 Task: Add Harsh Tikku as Team Member of Scrum Project Project0006 in Jira
Action: Mouse moved to (362, 410)
Screenshot: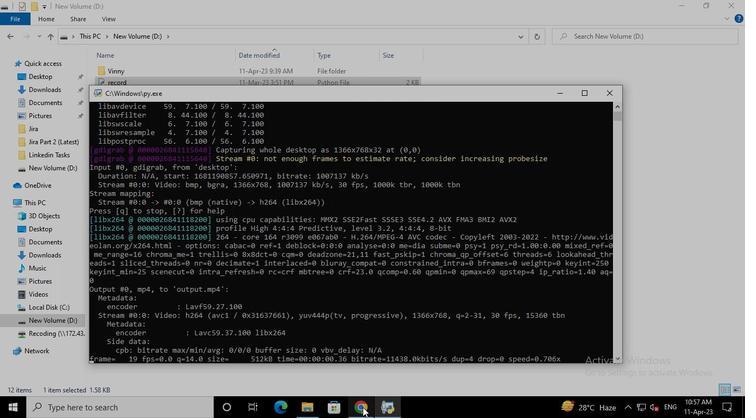 
Action: Mouse pressed left at (362, 410)
Screenshot: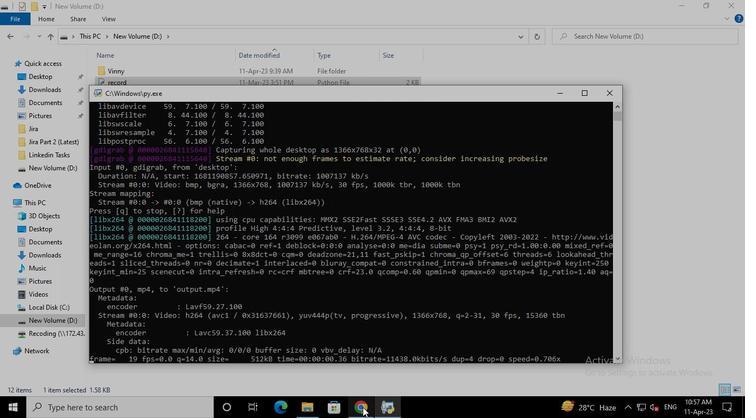 
Action: Mouse moved to (258, 145)
Screenshot: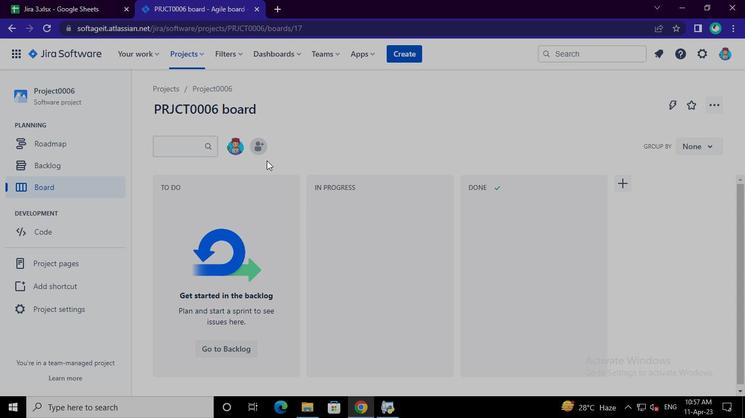
Action: Mouse pressed left at (258, 145)
Screenshot: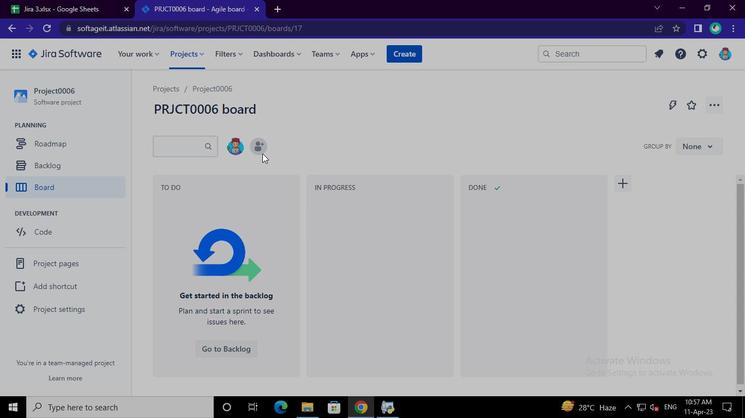 
Action: Mouse moved to (335, 121)
Screenshot: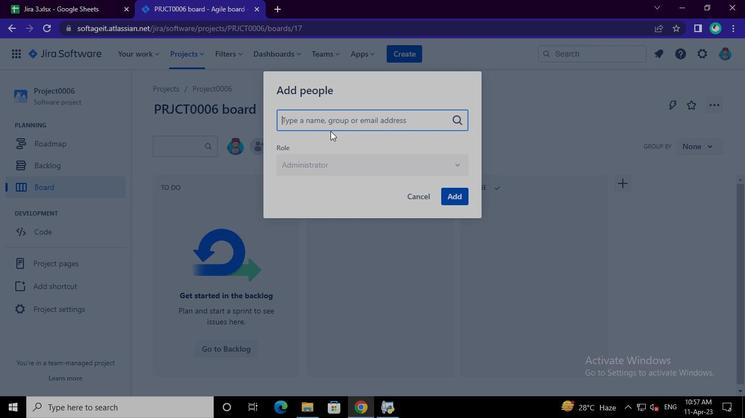 
Action: Mouse pressed left at (335, 121)
Screenshot: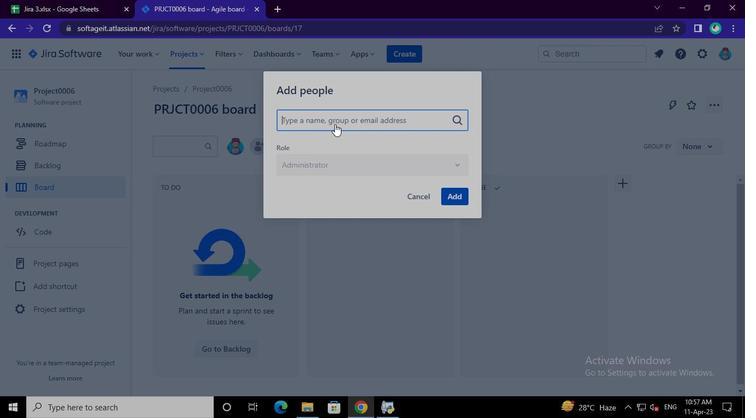 
Action: Keyboard Key.shift
Screenshot: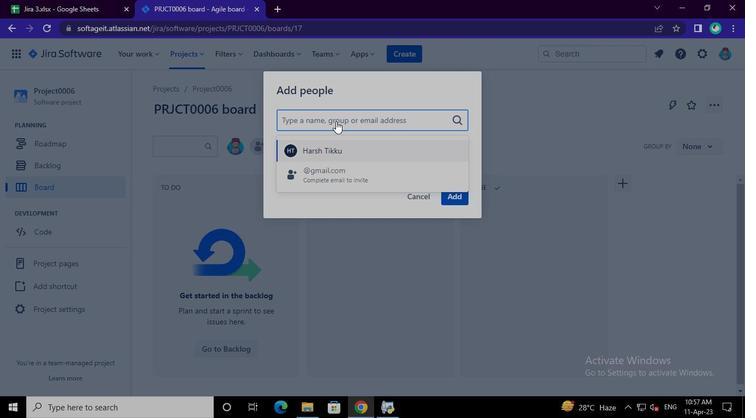 
Action: Keyboard H
Screenshot: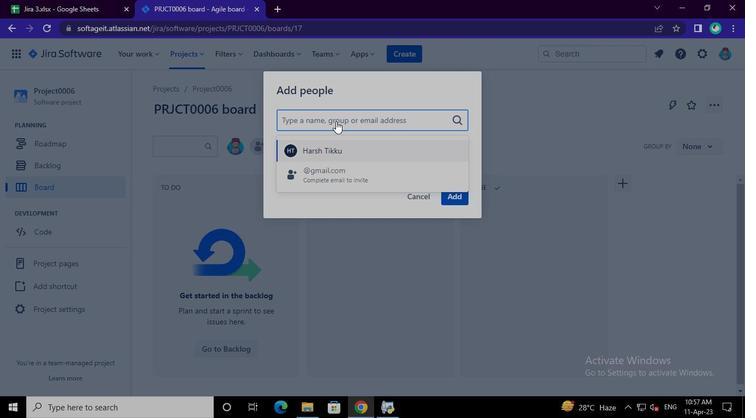 
Action: Keyboard a
Screenshot: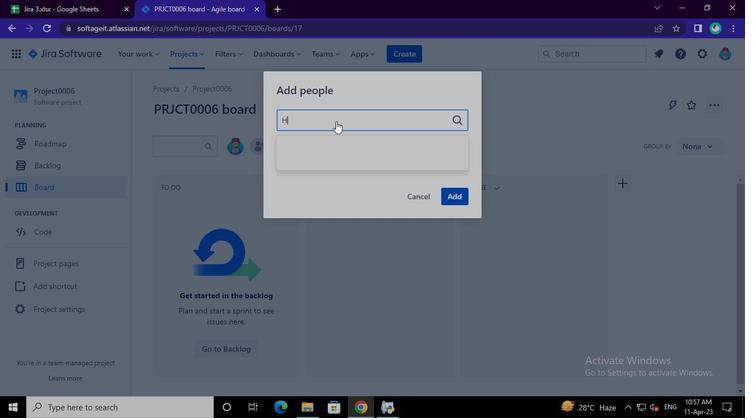 
Action: Keyboard r
Screenshot: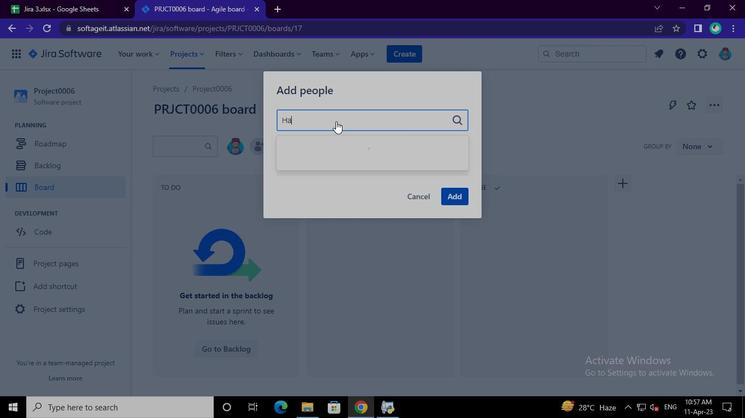 
Action: Keyboard s
Screenshot: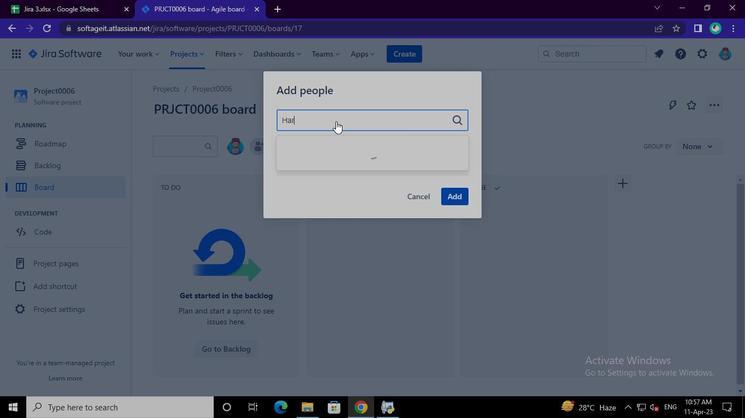 
Action: Keyboard h
Screenshot: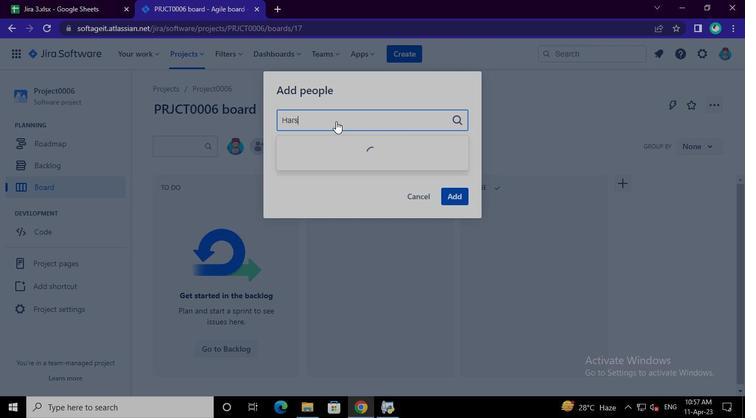 
Action: Keyboard Key.space
Screenshot: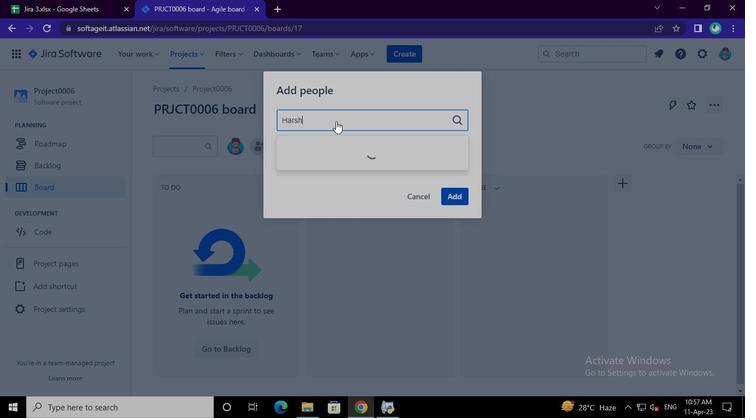 
Action: Keyboard t
Screenshot: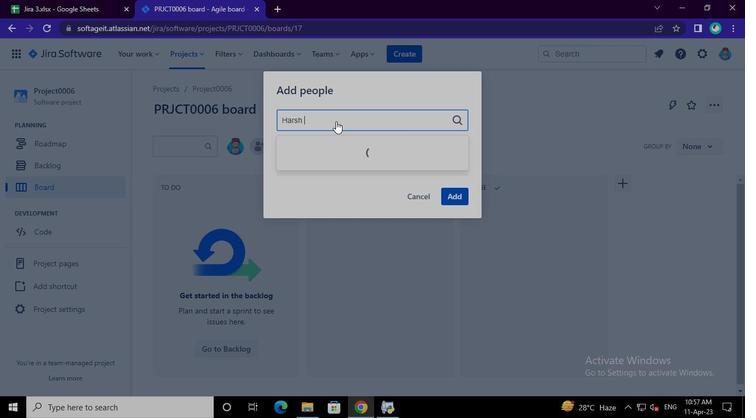 
Action: Keyboard i
Screenshot: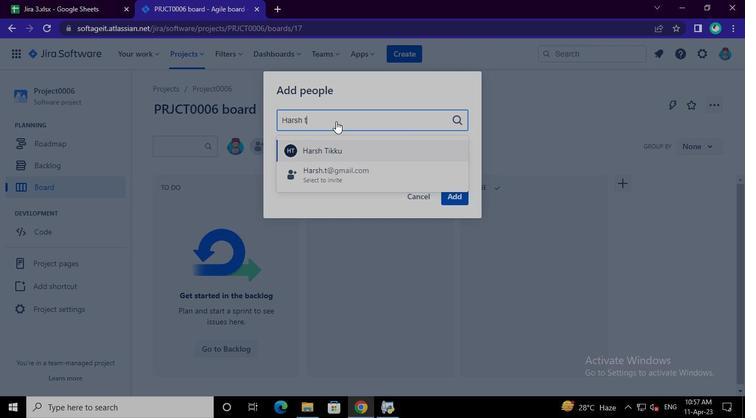 
Action: Keyboard k
Screenshot: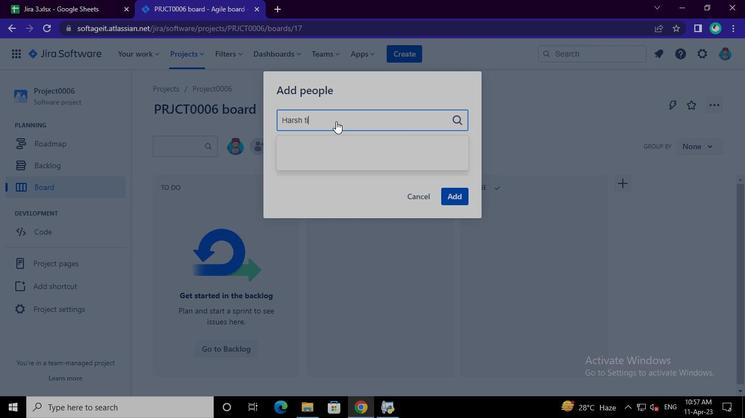 
Action: Keyboard k
Screenshot: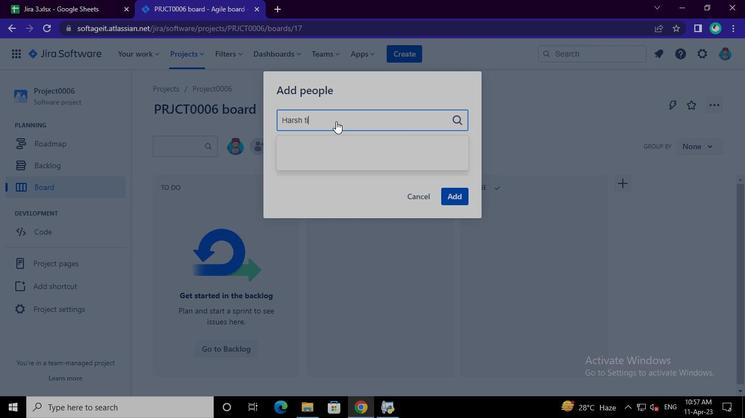 
Action: Keyboard a
Screenshot: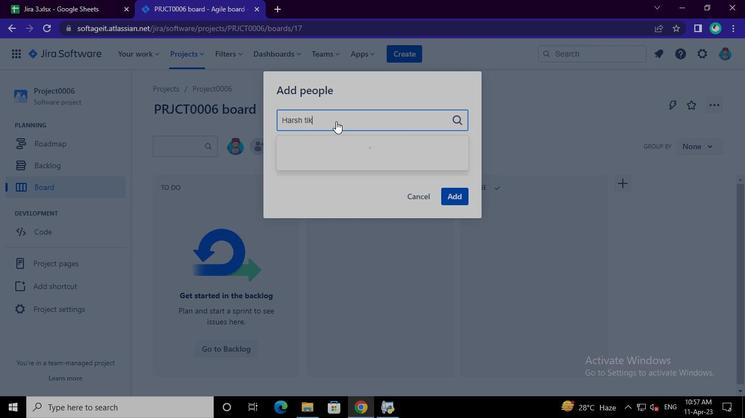 
Action: Mouse moved to (339, 150)
Screenshot: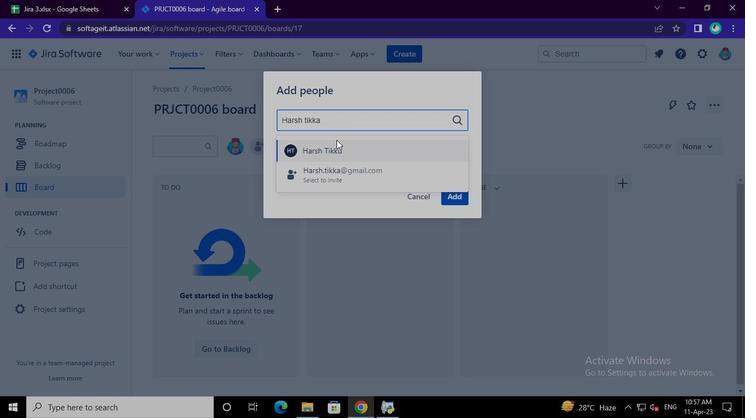 
Action: Mouse pressed left at (339, 150)
Screenshot: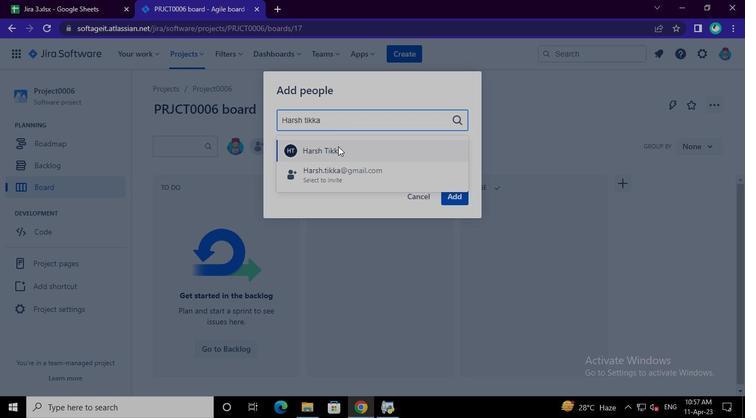 
Action: Mouse moved to (449, 196)
Screenshot: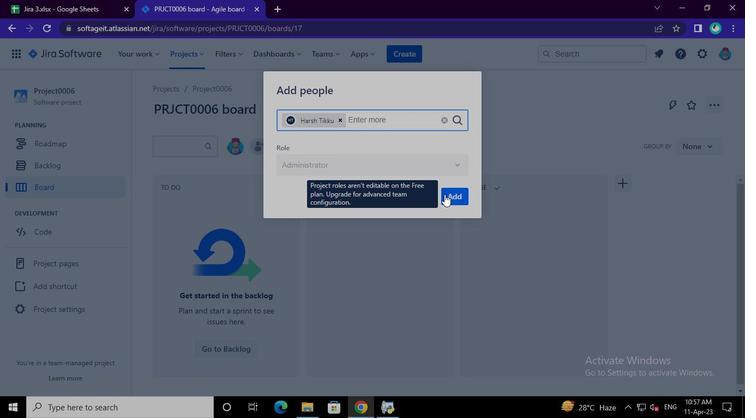 
Action: Mouse pressed left at (449, 196)
Screenshot: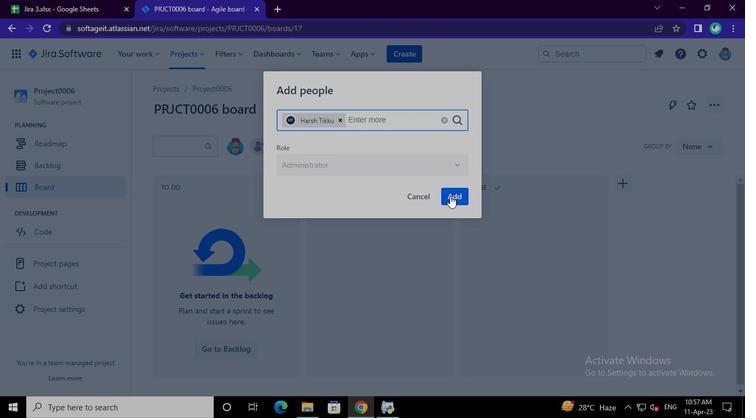 
Action: Mouse moved to (385, 412)
Screenshot: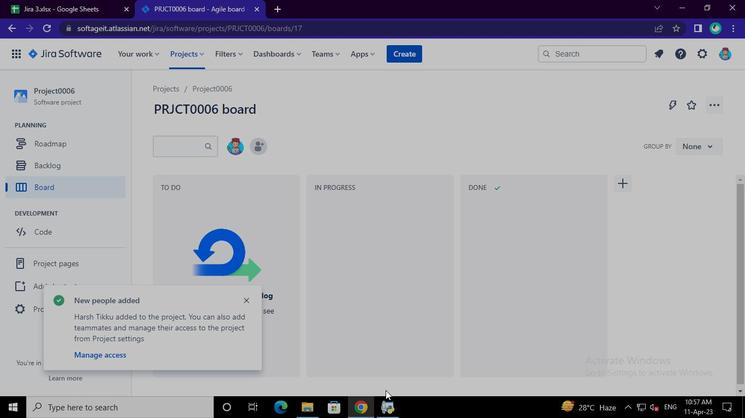
Action: Mouse pressed left at (385, 412)
Screenshot: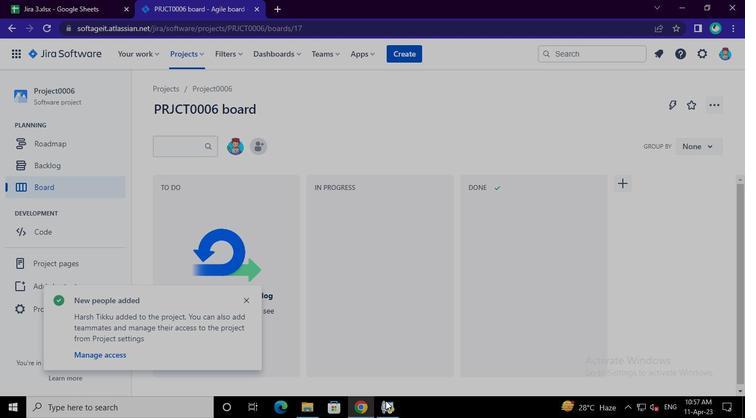 
Action: Mouse moved to (609, 92)
Screenshot: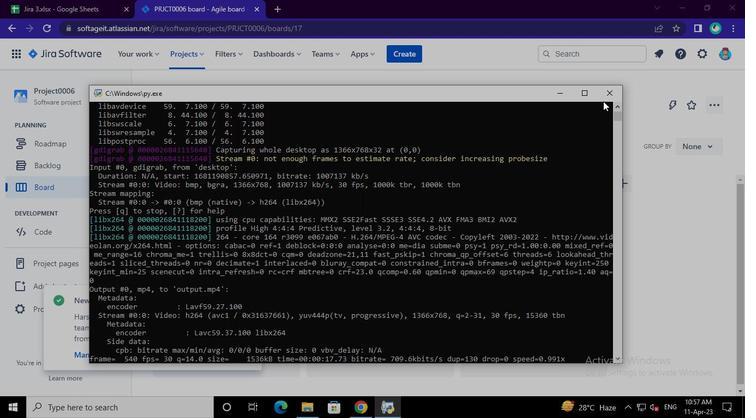 
Action: Mouse pressed left at (609, 92)
Screenshot: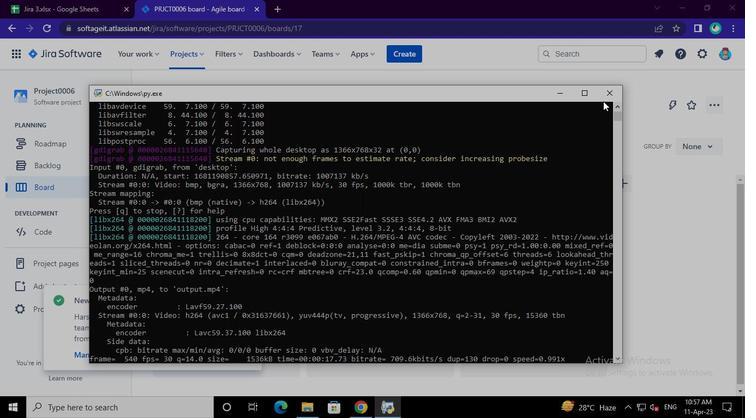 
